 Task: Plan a virtual team-building escape room challenge for the 9th at 4:30 PM.
Action: Mouse moved to (39, 75)
Screenshot: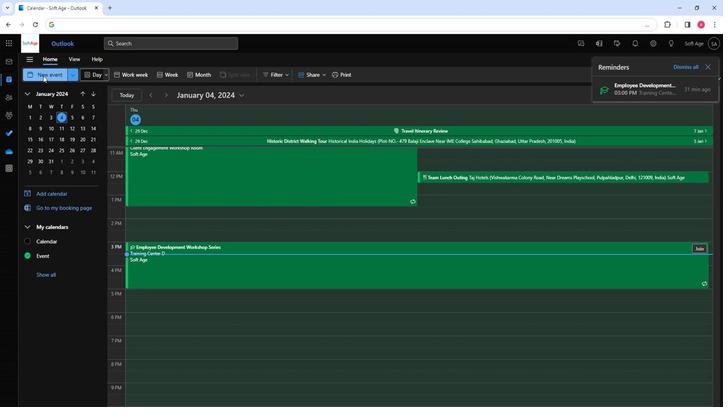 
Action: Mouse pressed left at (39, 75)
Screenshot: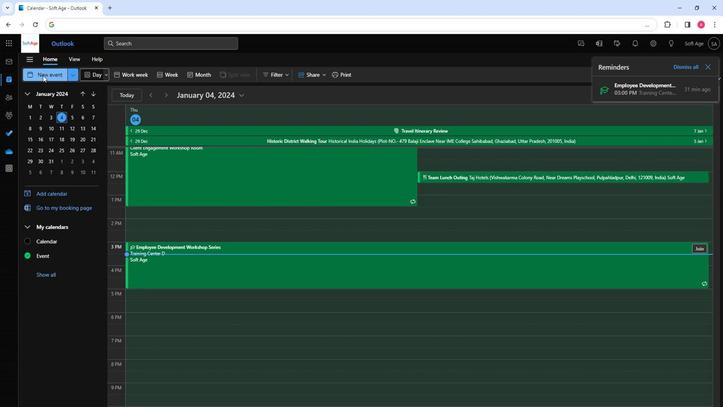 
Action: Mouse moved to (180, 124)
Screenshot: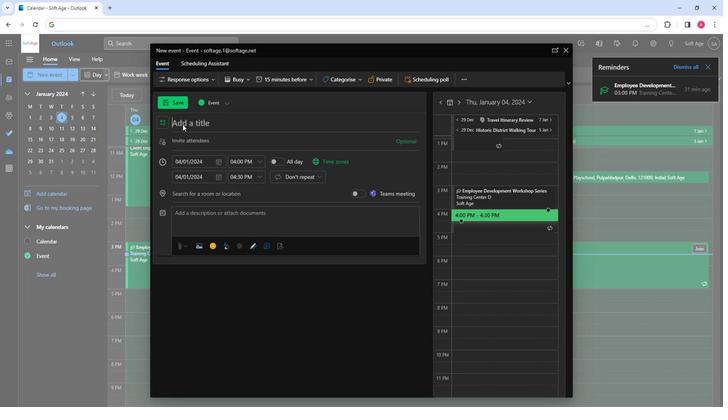 
Action: Mouse pressed left at (180, 124)
Screenshot: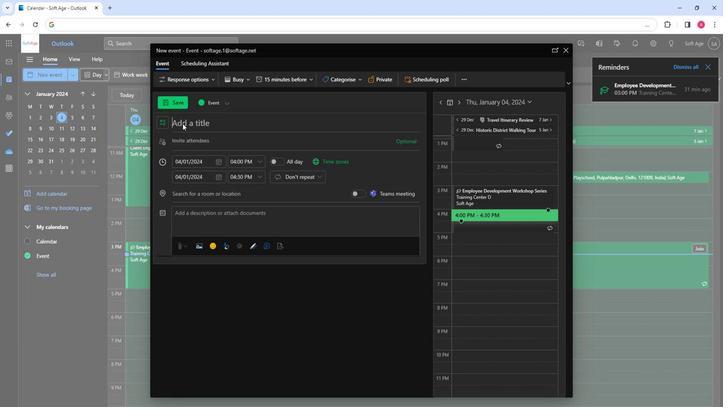 
Action: Key pressed <Key.shift>Virtual<Key.space><Key.shift>Team-<Key.shift>Building<Key.space><Key.shift>Escape<Key.space><Key.shift>Room<Key.space><Key.shift>Challenge
Screenshot: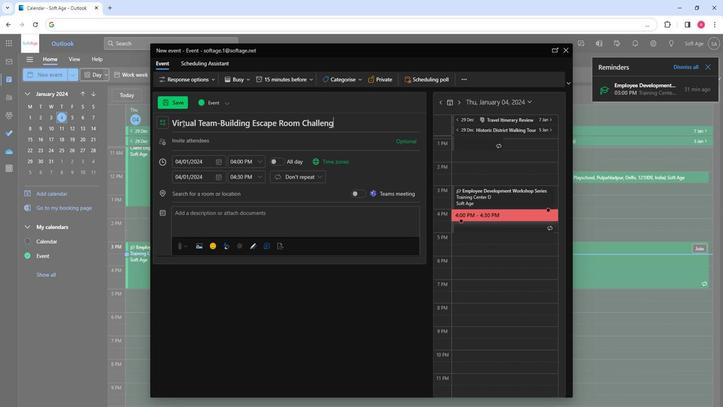 
Action: Mouse moved to (189, 135)
Screenshot: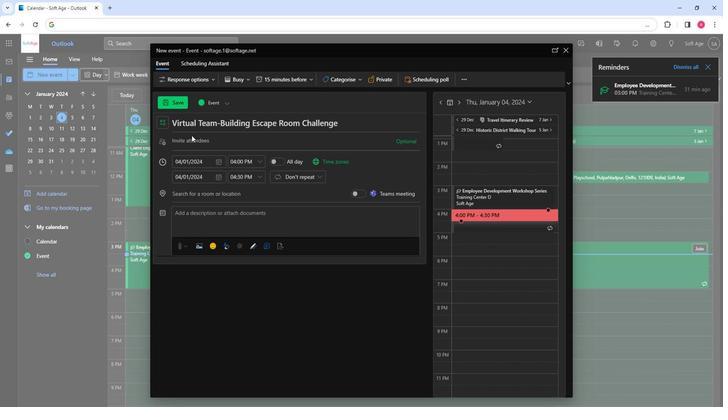 
Action: Mouse pressed left at (189, 135)
Screenshot: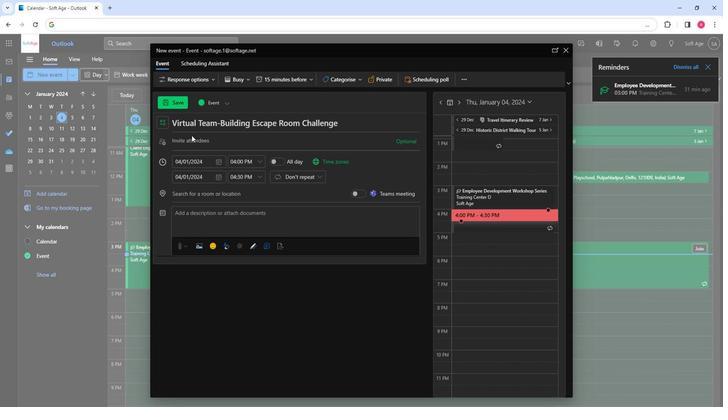 
Action: Key pressed so
Screenshot: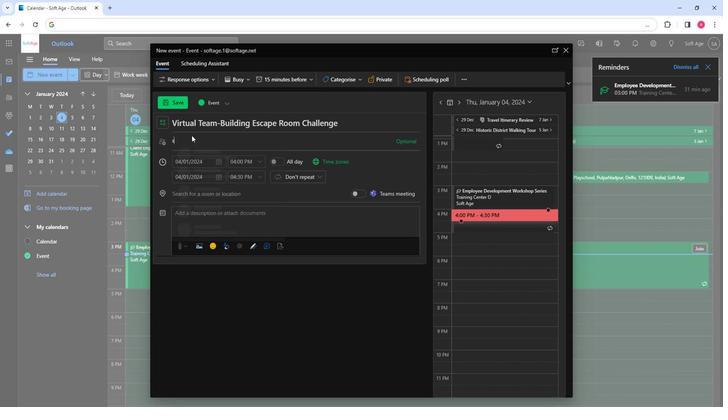
Action: Mouse moved to (182, 174)
Screenshot: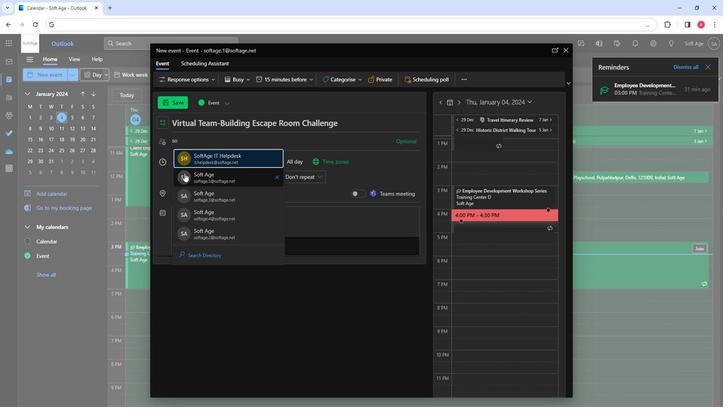 
Action: Mouse pressed left at (182, 174)
Screenshot: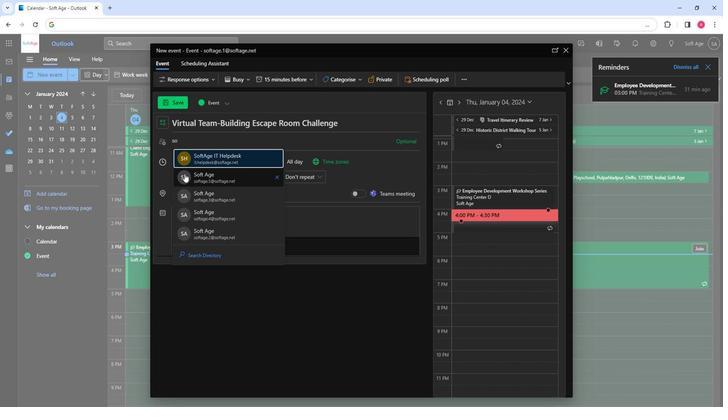 
Action: Key pressed so
Screenshot: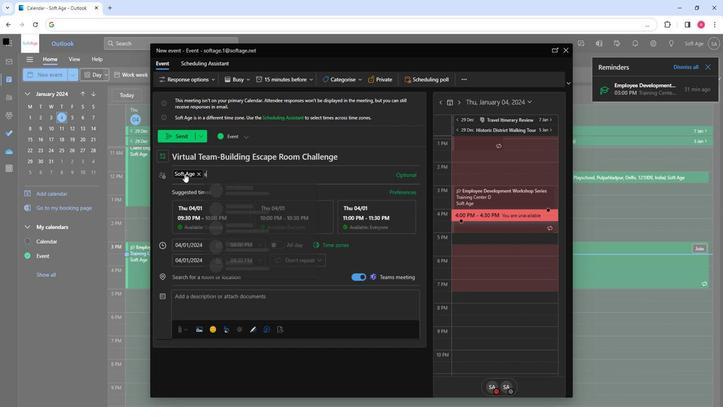 
Action: Mouse moved to (236, 223)
Screenshot: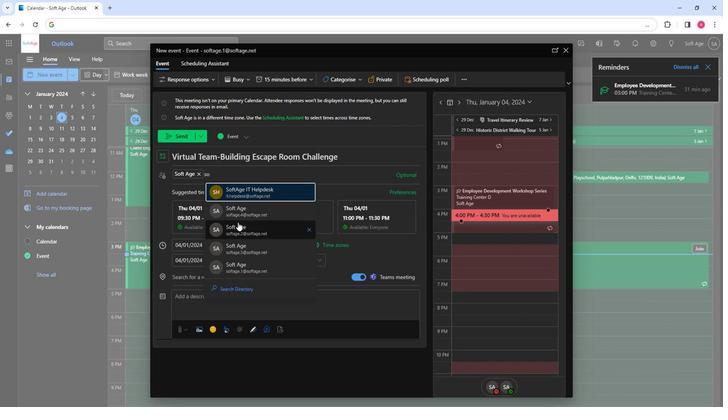 
Action: Mouse pressed left at (236, 223)
Screenshot: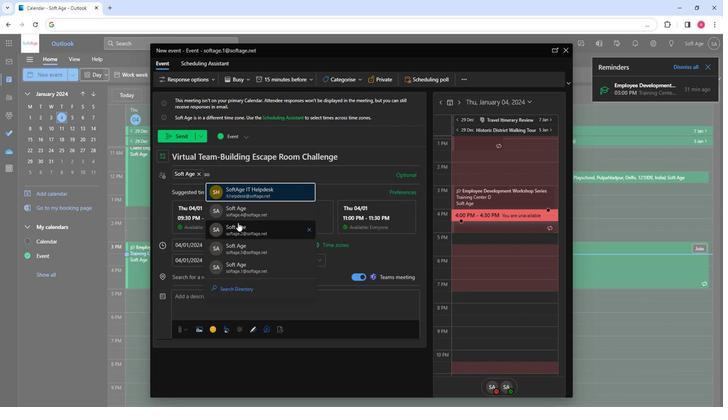 
Action: Key pressed so
Screenshot: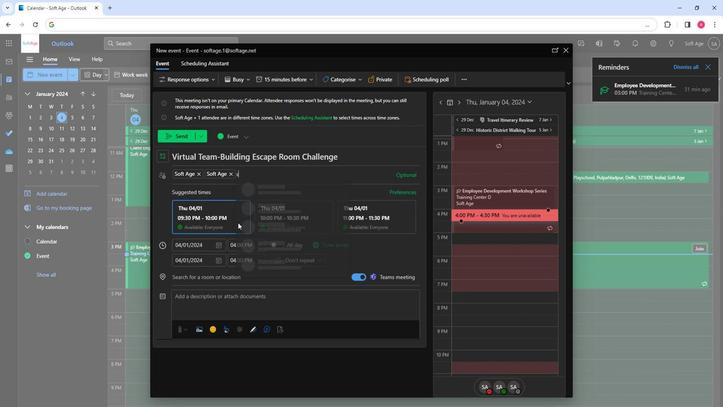 
Action: Mouse moved to (267, 262)
Screenshot: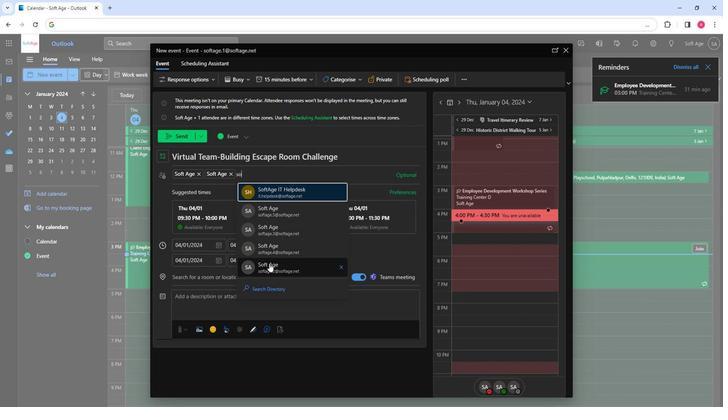 
Action: Mouse pressed left at (267, 262)
Screenshot: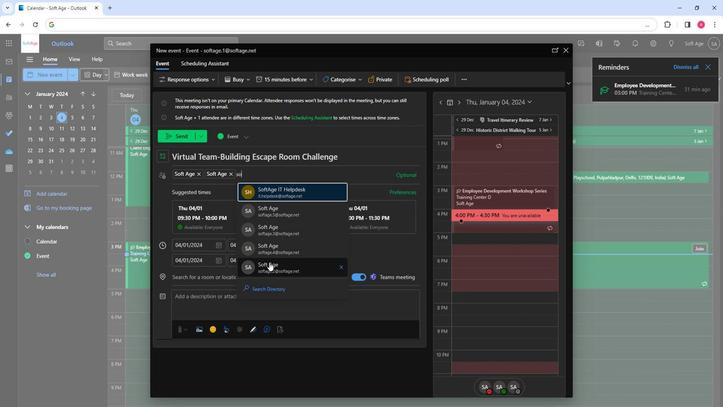 
Action: Mouse moved to (218, 246)
Screenshot: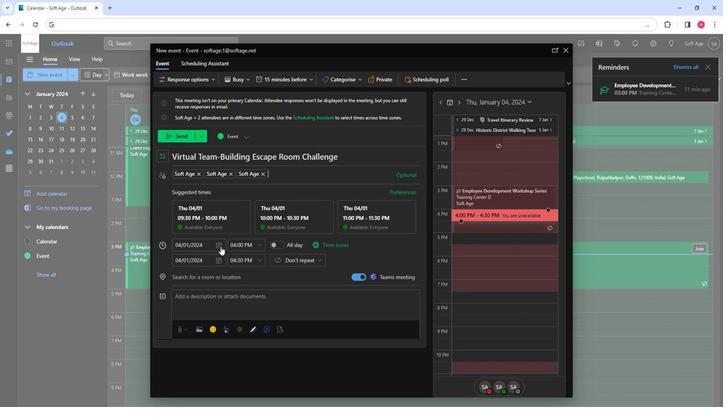 
Action: Mouse pressed left at (218, 246)
Screenshot: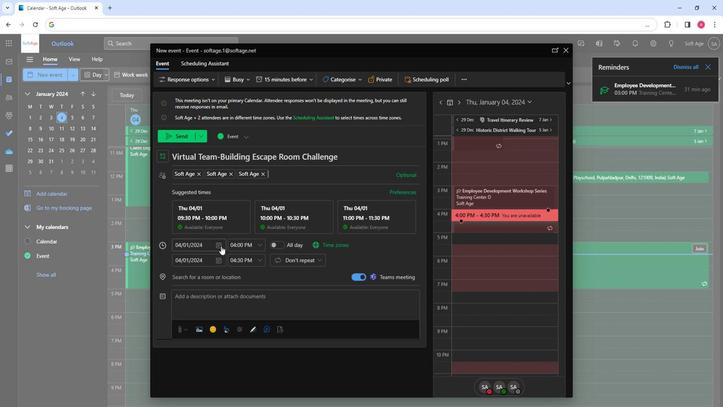 
Action: Mouse moved to (187, 296)
Screenshot: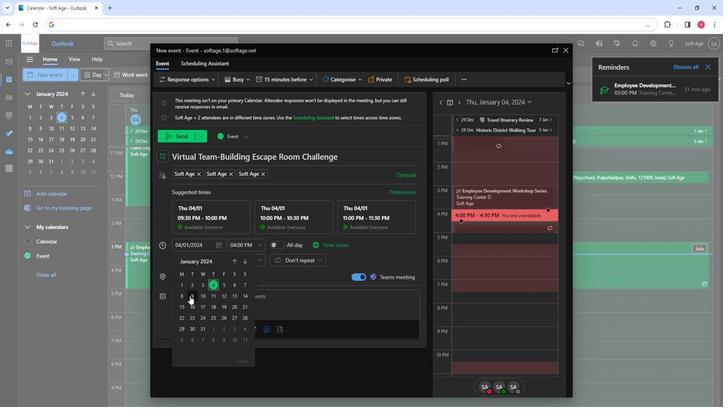 
Action: Mouse pressed left at (187, 296)
Screenshot: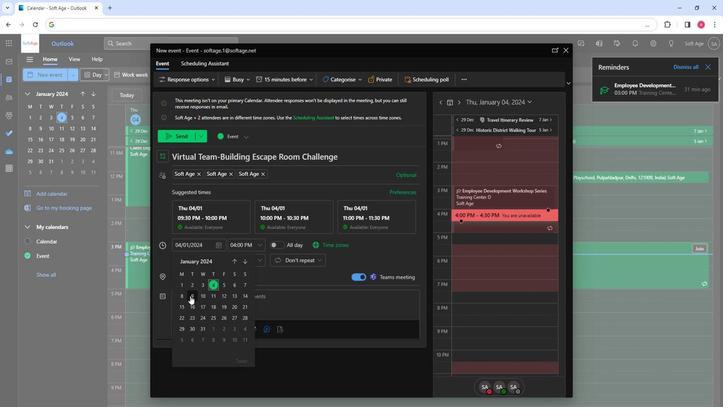 
Action: Mouse moved to (256, 246)
Screenshot: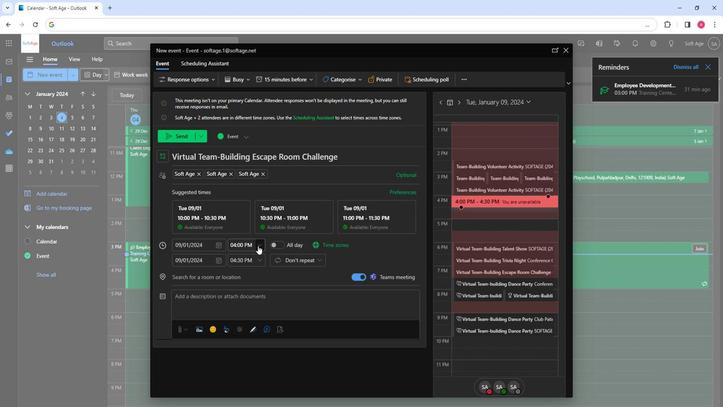 
Action: Mouse pressed left at (256, 246)
Screenshot: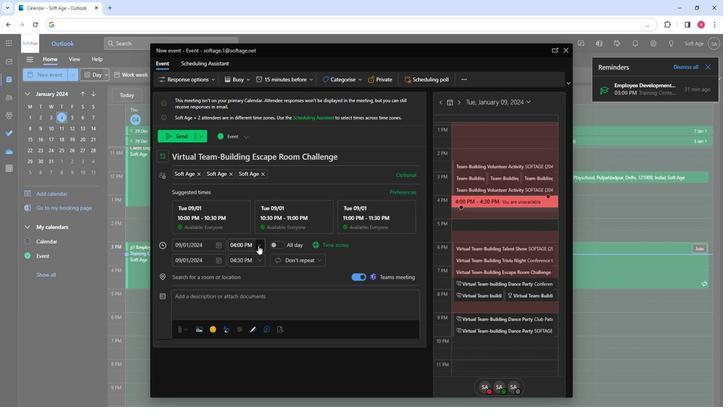 
Action: Mouse moved to (250, 271)
Screenshot: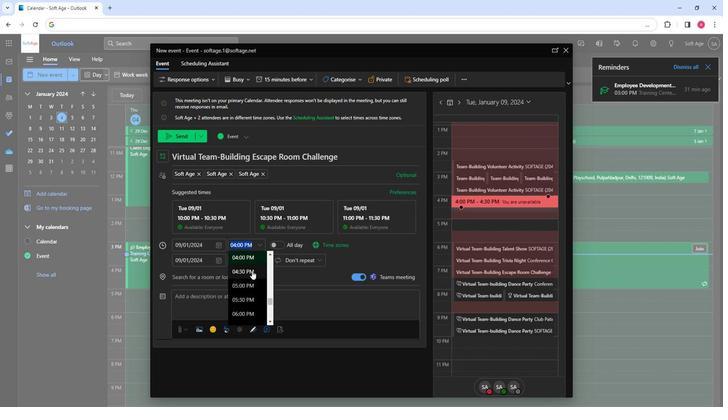 
Action: Mouse pressed left at (250, 271)
Screenshot: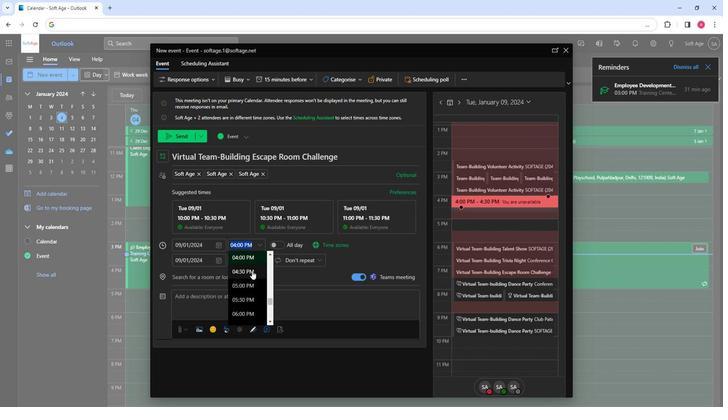 
Action: Mouse moved to (219, 274)
Screenshot: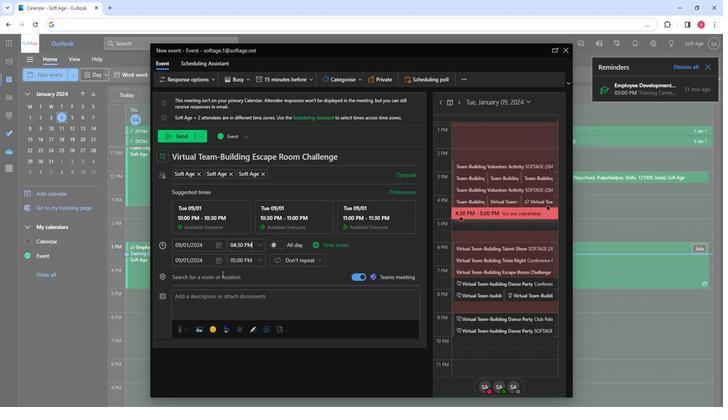 
Action: Mouse pressed left at (219, 274)
Screenshot: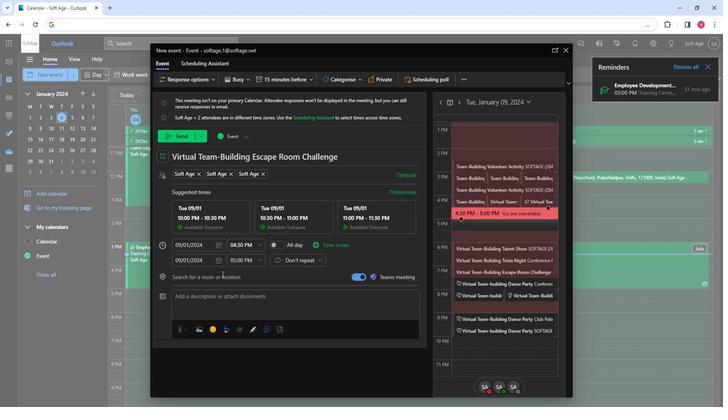 
Action: Mouse moved to (222, 236)
Screenshot: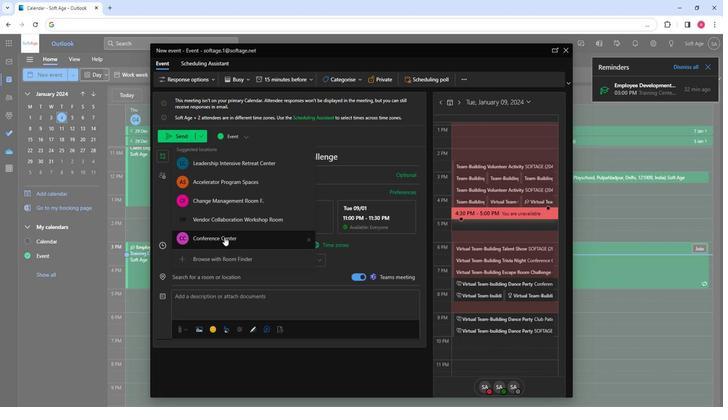 
Action: Mouse pressed left at (222, 236)
Screenshot: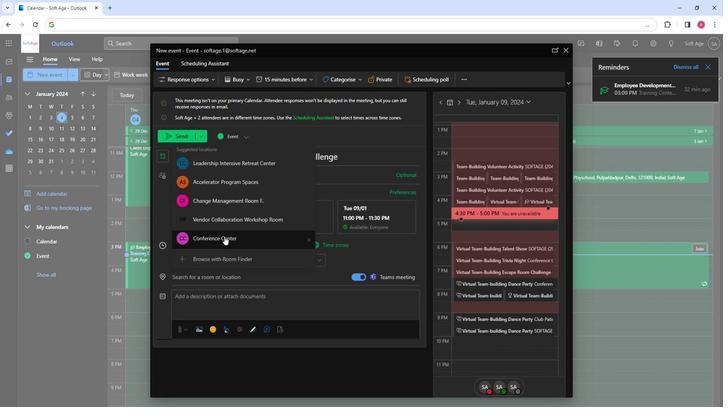 
Action: Mouse moved to (207, 303)
Screenshot: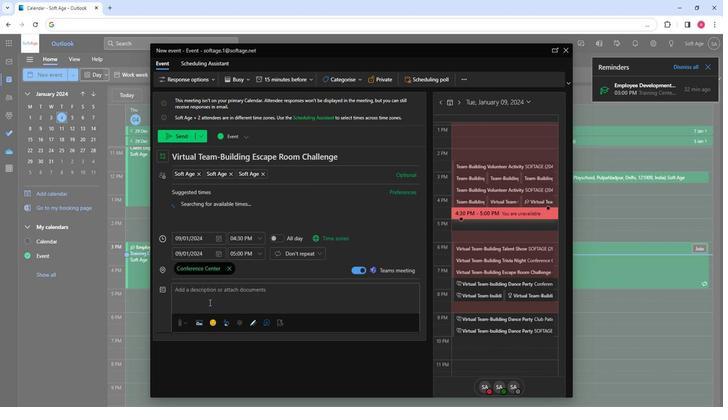 
Action: Mouse pressed left at (207, 303)
Screenshot: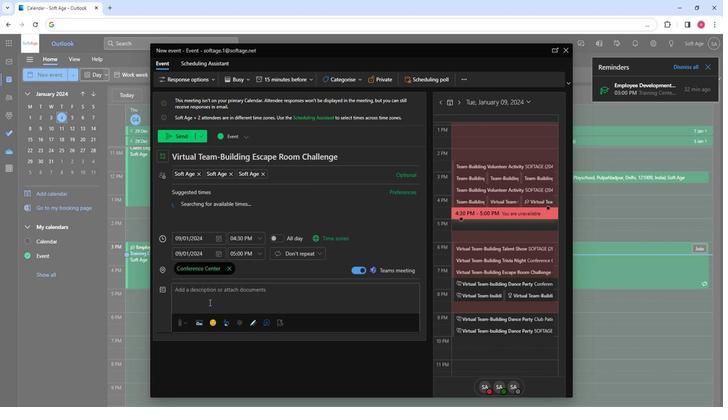 
Action: Key pressed <Key.shift>Embark<Key.space>on<Key.space>an<Key.space>immersive<Key.space>virtual<Key.space>team-building<Key.space>escape<Key.space>room<Key.space>challenge.<Key.space><Key.shift>Collaborate,<Key.space>solve<Key.space>puzzles,<Key.space>and<Key.space>unlock<Key.space>mysteries<Key.space>together,<Key.space>fostering<Key.space>teamwork,<Key.space>critical<Key.space>thinking,<Key.space>and<Key.space>fun<Key.space>in<Key.space>a<Key.space>remote<Key.space>setting.
Screenshot: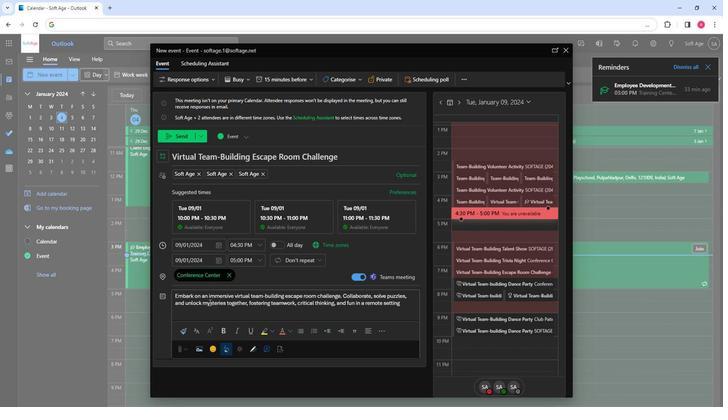 
Action: Mouse moved to (261, 315)
Screenshot: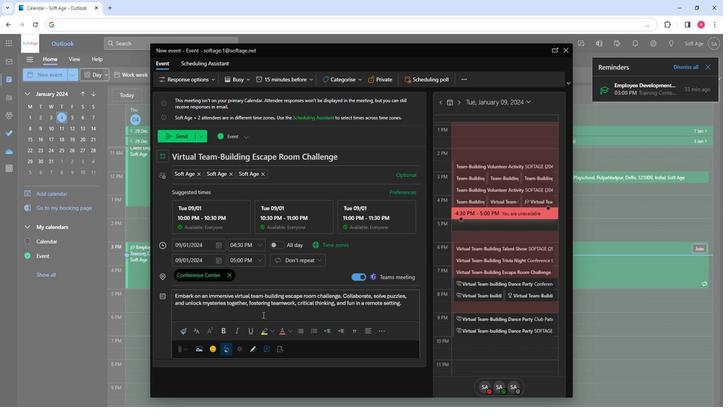 
Action: Mouse pressed left at (261, 315)
Screenshot: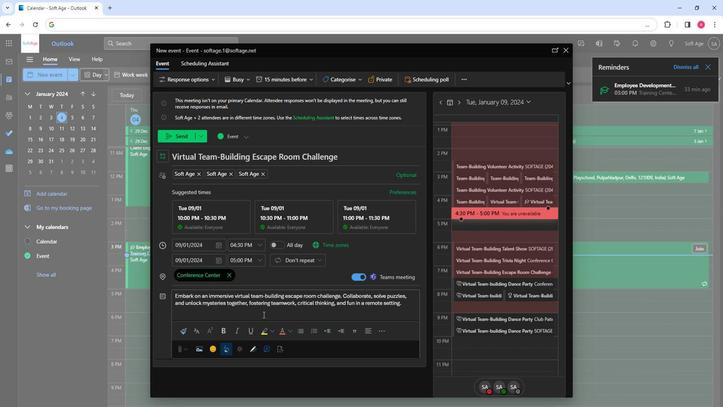 
Action: Mouse pressed left at (261, 315)
Screenshot: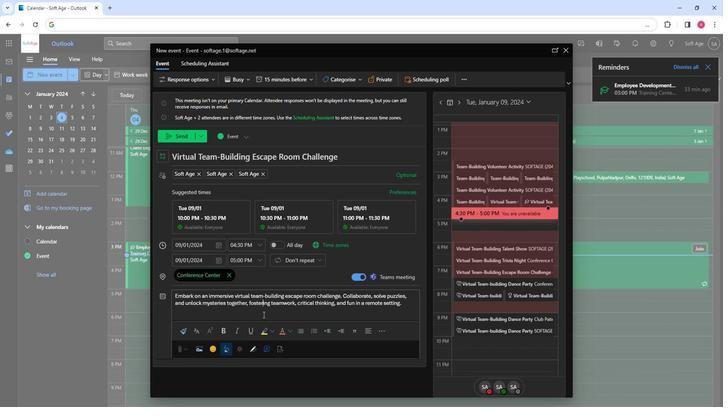 
Action: Mouse pressed left at (261, 315)
Screenshot: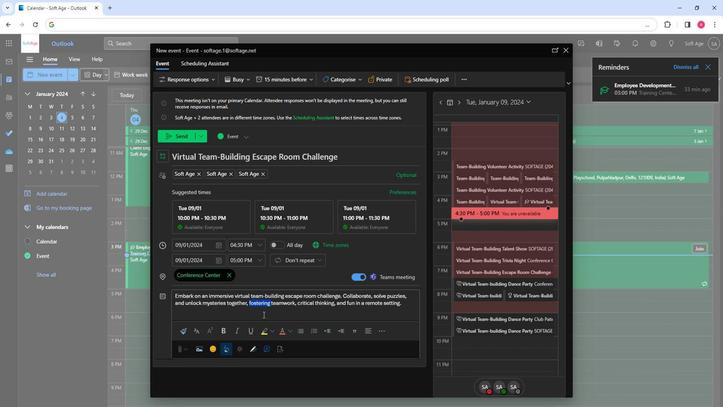 
Action: Mouse pressed left at (261, 315)
Screenshot: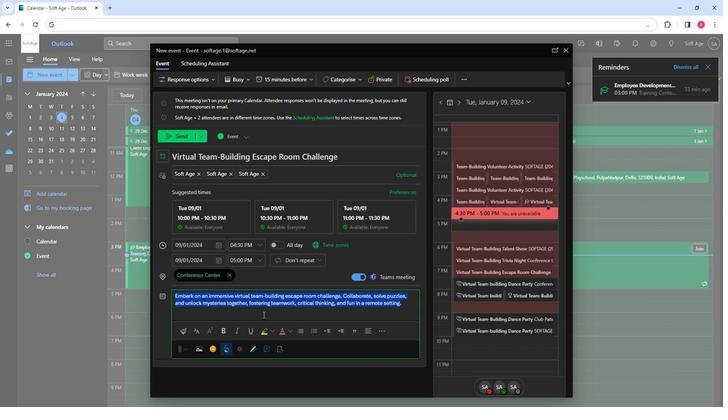 
Action: Mouse moved to (192, 331)
Screenshot: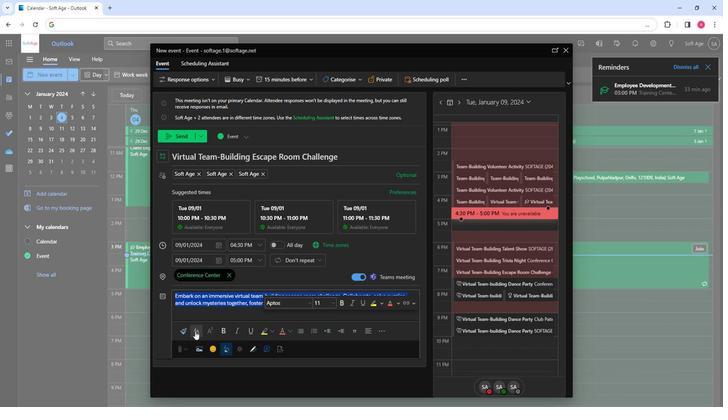 
Action: Mouse pressed left at (192, 331)
Screenshot: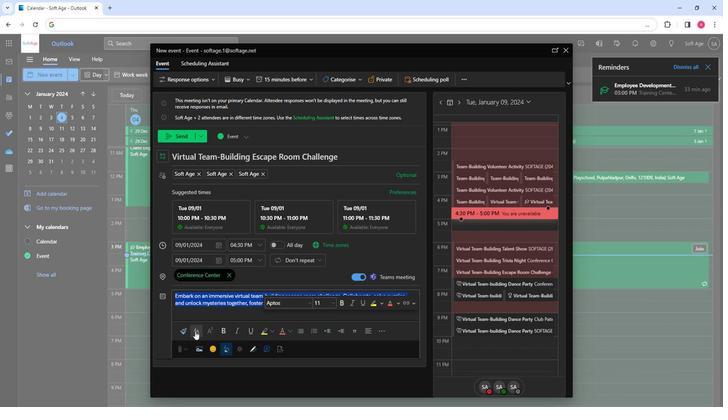 
Action: Mouse moved to (223, 294)
Screenshot: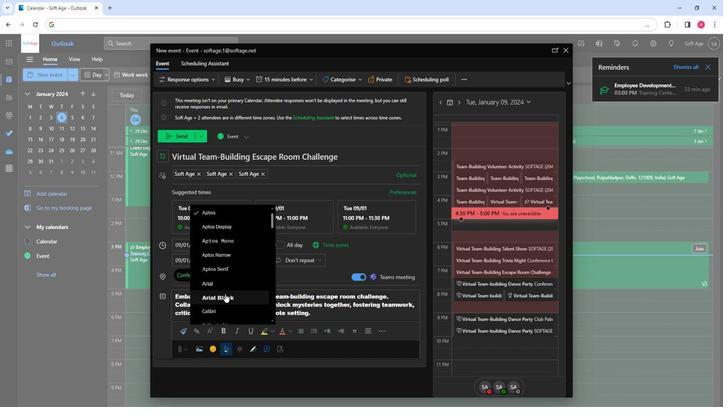 
Action: Mouse scrolled (223, 294) with delta (0, 0)
Screenshot: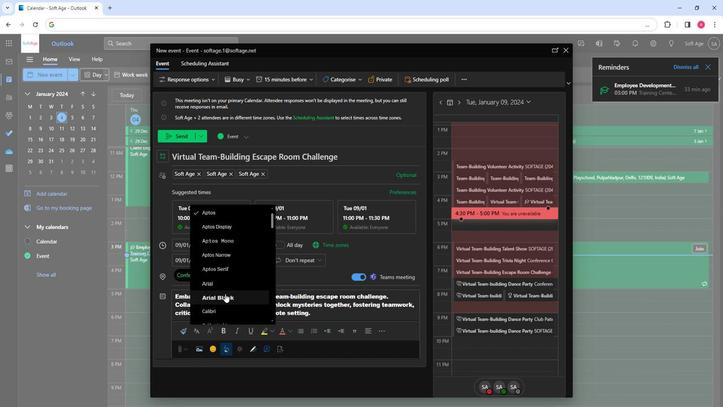 
Action: Mouse moved to (223, 294)
Screenshot: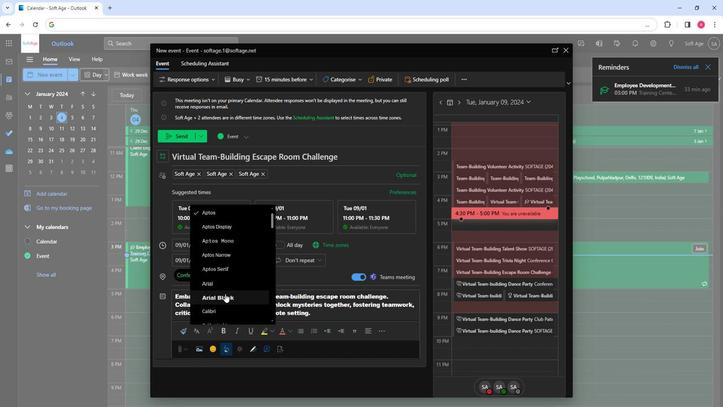 
Action: Mouse scrolled (223, 293) with delta (0, 0)
Screenshot: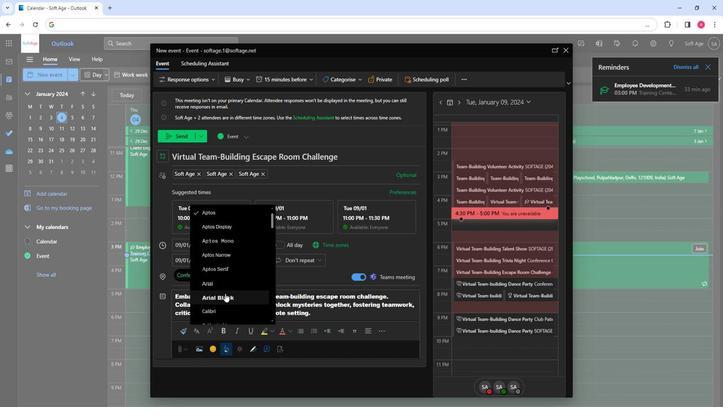 
Action: Mouse scrolled (223, 293) with delta (0, 0)
Screenshot: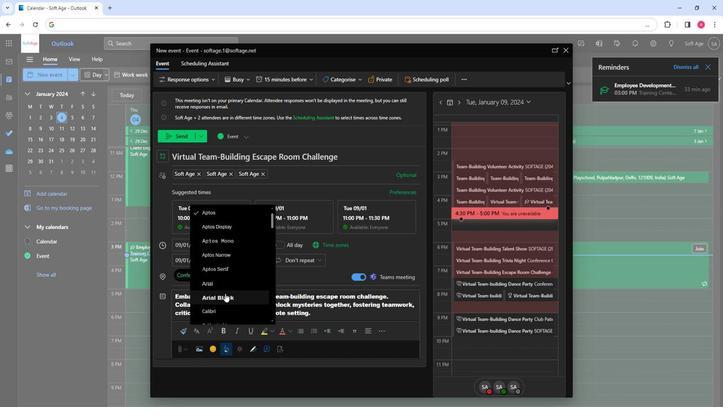
Action: Mouse scrolled (223, 293) with delta (0, 0)
Screenshot: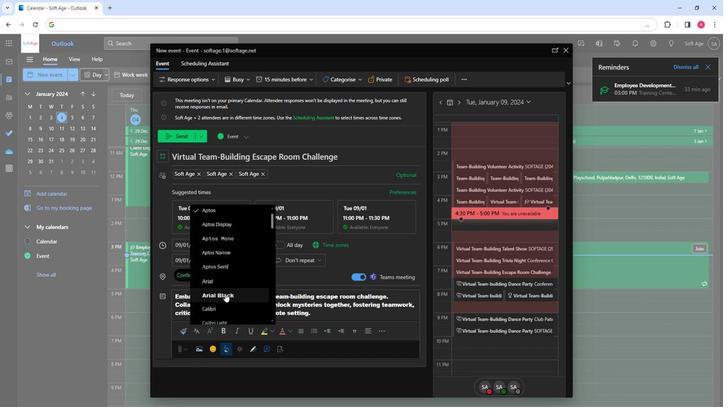 
Action: Mouse moved to (223, 293)
Screenshot: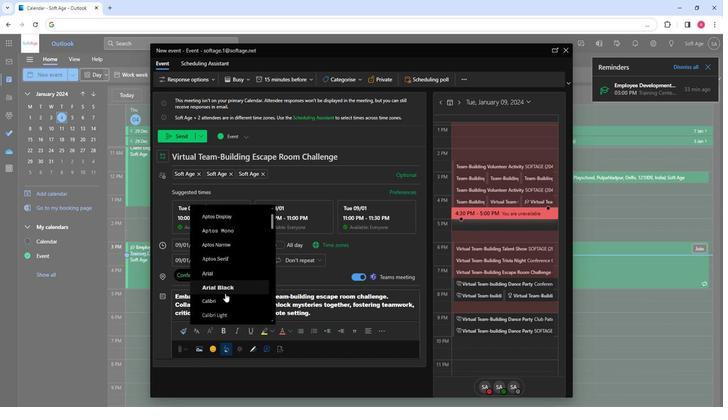 
Action: Mouse scrolled (223, 292) with delta (0, 0)
Screenshot: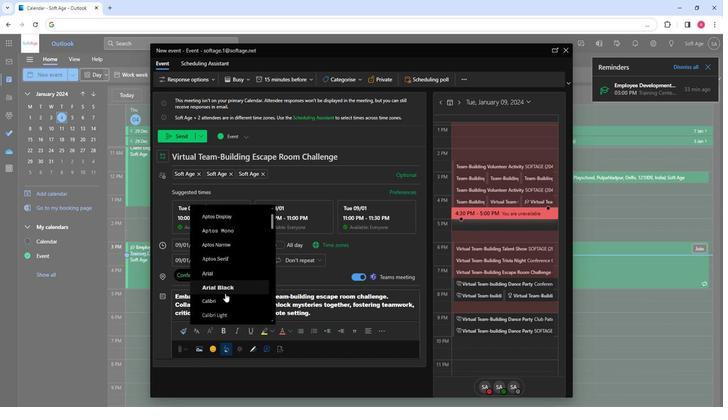 
Action: Mouse moved to (216, 268)
Screenshot: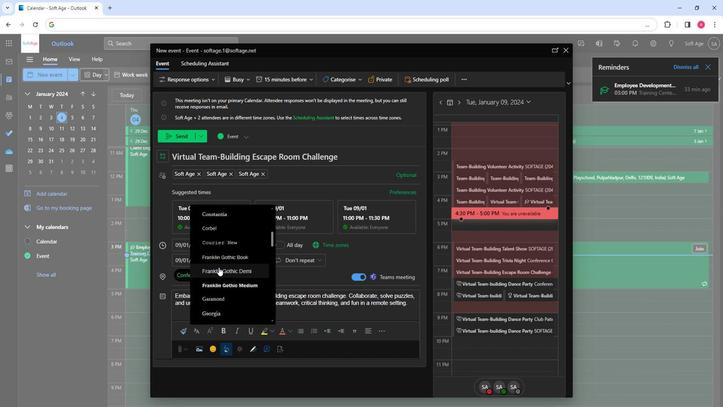 
Action: Mouse pressed left at (216, 268)
Screenshot: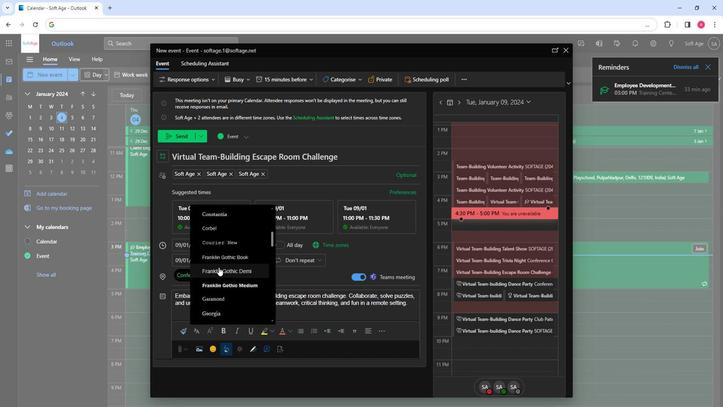 
Action: Mouse moved to (336, 331)
Screenshot: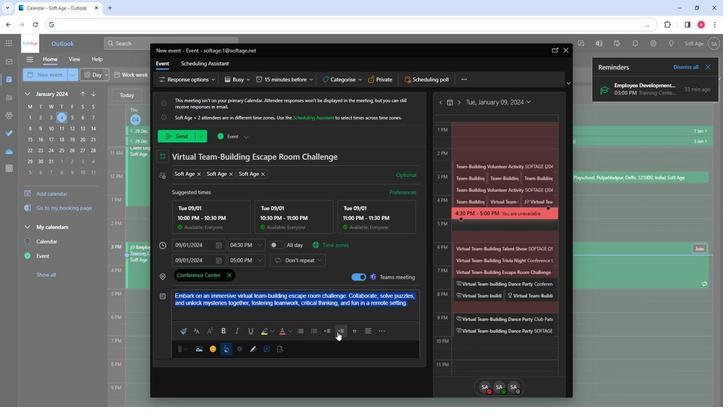 
Action: Mouse pressed left at (336, 331)
Screenshot: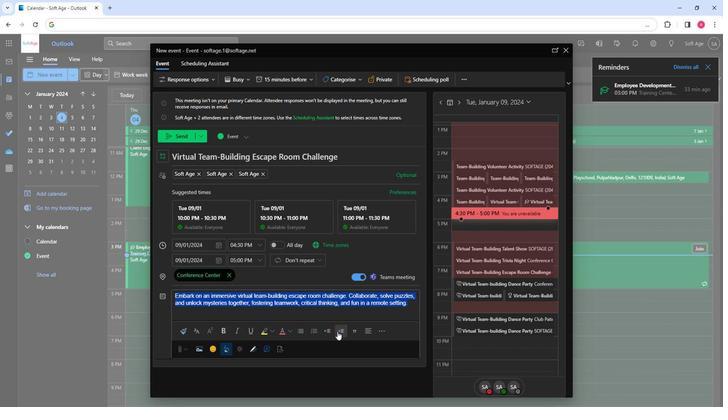 
Action: Mouse moved to (289, 329)
Screenshot: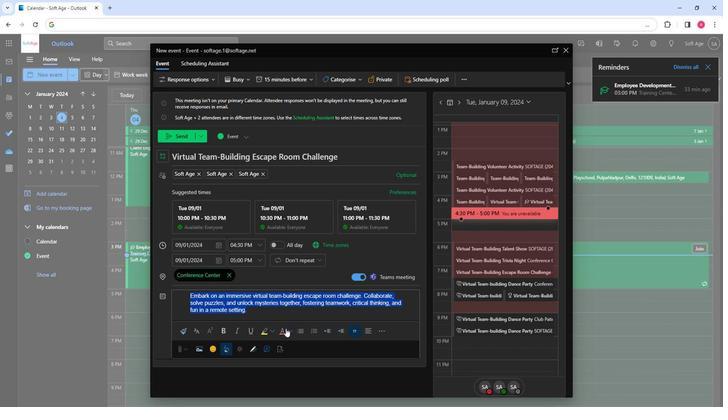 
Action: Mouse pressed left at (289, 329)
Screenshot: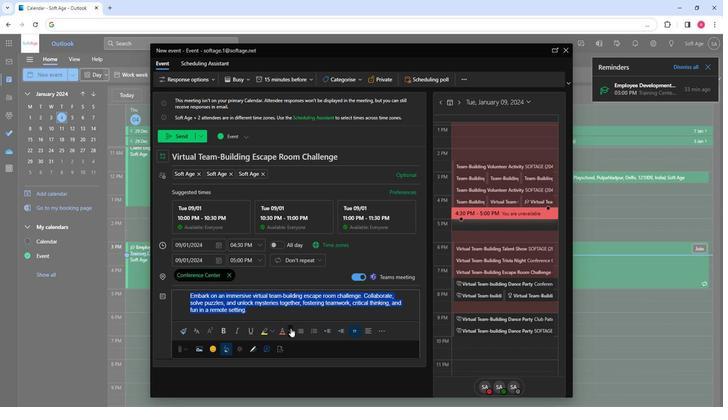 
Action: Mouse moved to (319, 287)
Screenshot: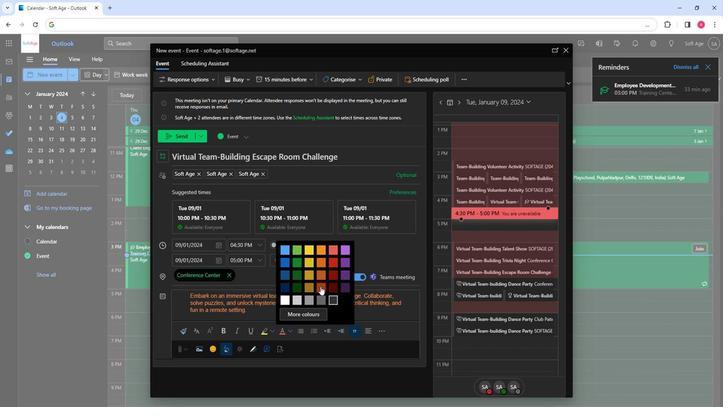 
Action: Mouse pressed left at (319, 287)
Screenshot: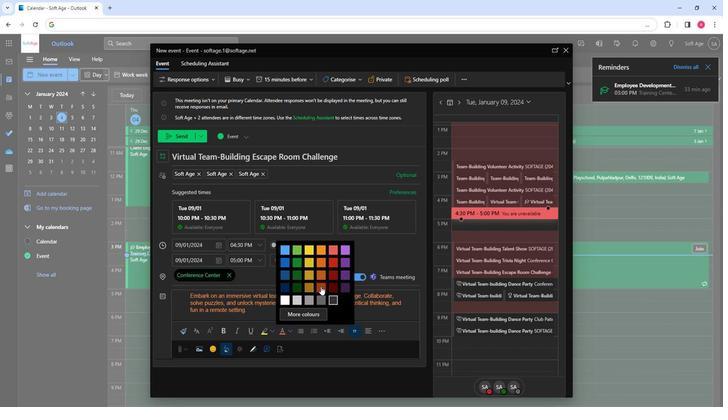 
Action: Mouse moved to (312, 311)
Screenshot: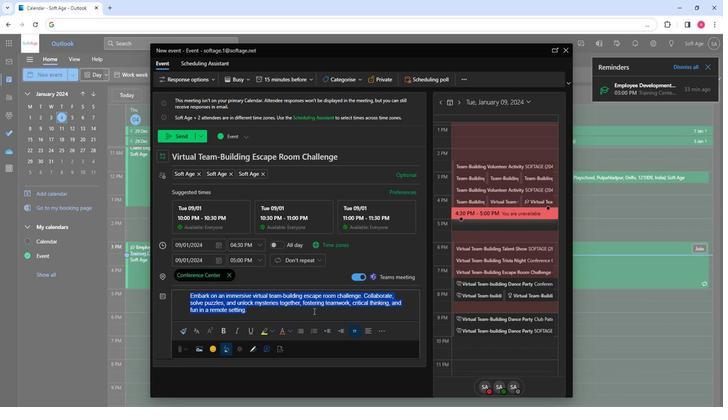 
Action: Mouse pressed left at (312, 311)
Screenshot: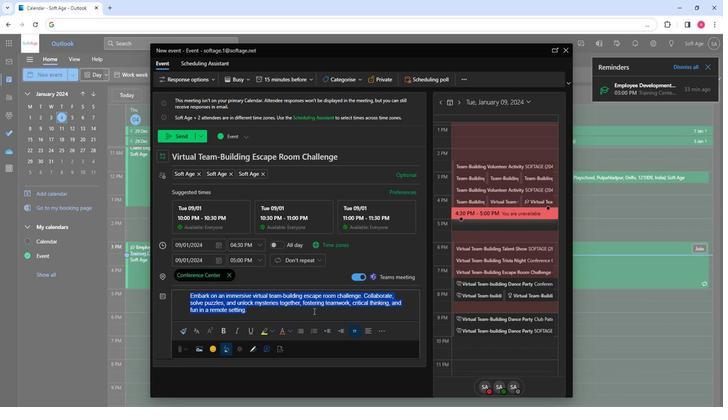 
Action: Mouse moved to (177, 139)
Screenshot: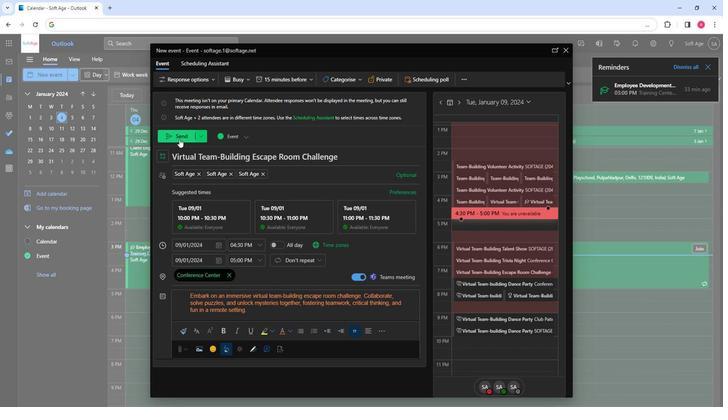 
Action: Mouse pressed left at (177, 139)
Screenshot: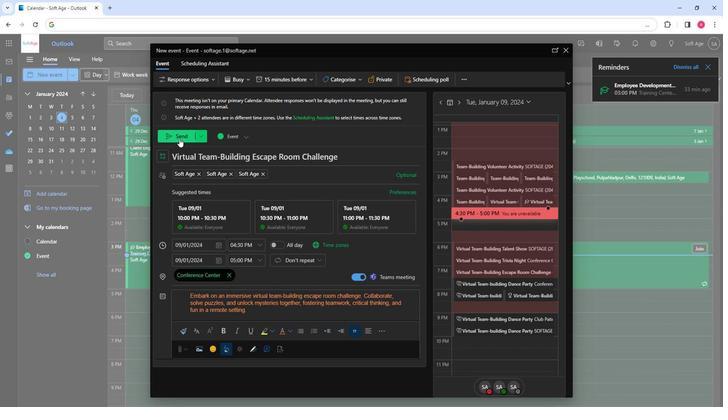 
Action: Mouse moved to (302, 337)
Screenshot: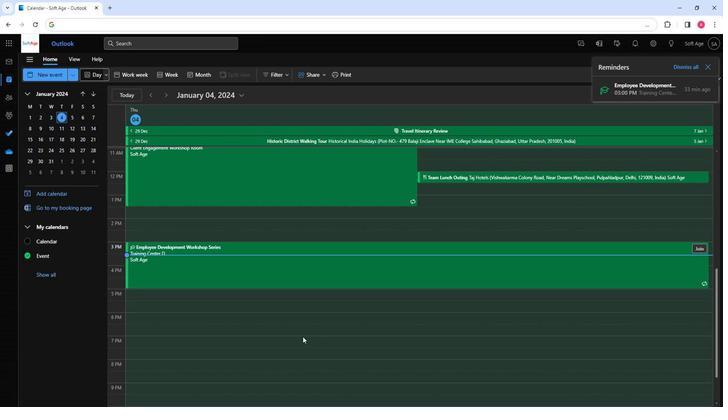 
